 Task: Set and save the audio visualization to the Scope.
Action: Mouse moved to (47, 10)
Screenshot: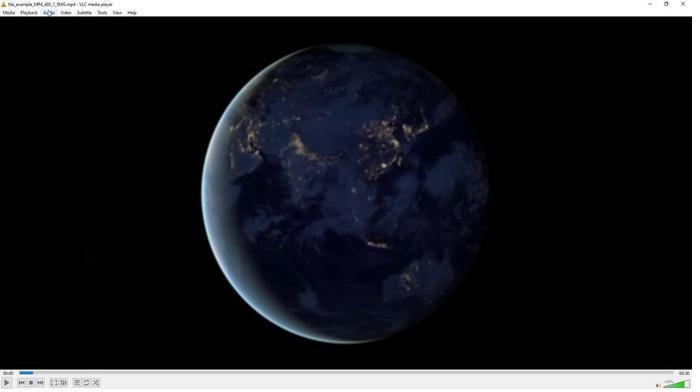 
Action: Mouse pressed left at (47, 10)
Screenshot: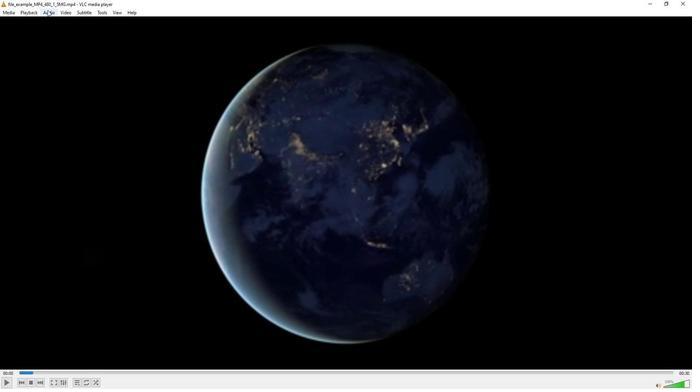 
Action: Mouse moved to (66, 48)
Screenshot: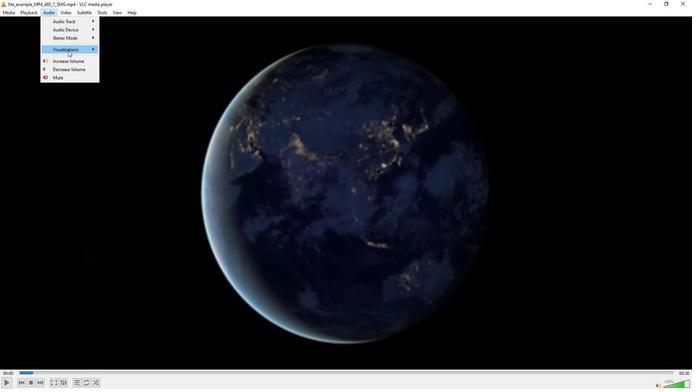
Action: Mouse pressed left at (66, 48)
Screenshot: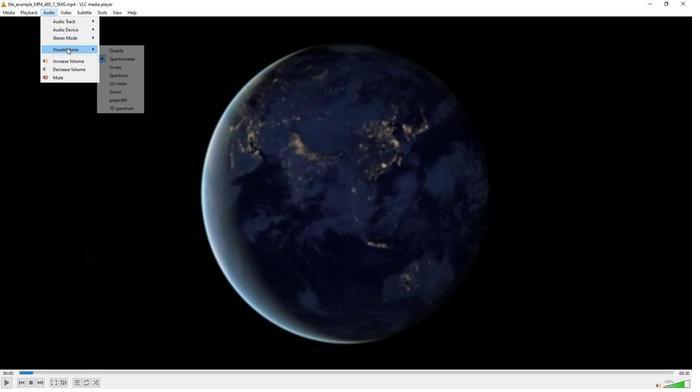 
Action: Mouse moved to (115, 67)
Screenshot: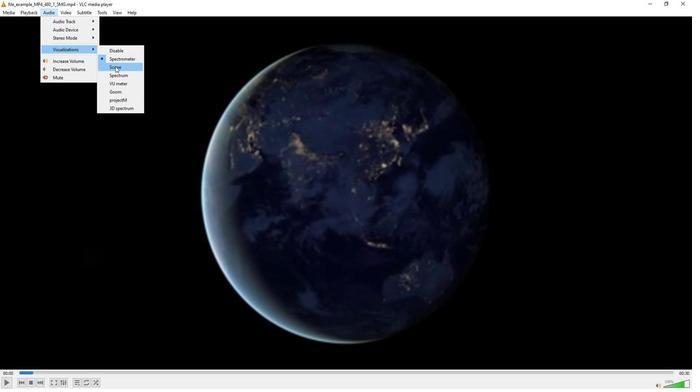 
Action: Mouse pressed left at (115, 67)
Screenshot: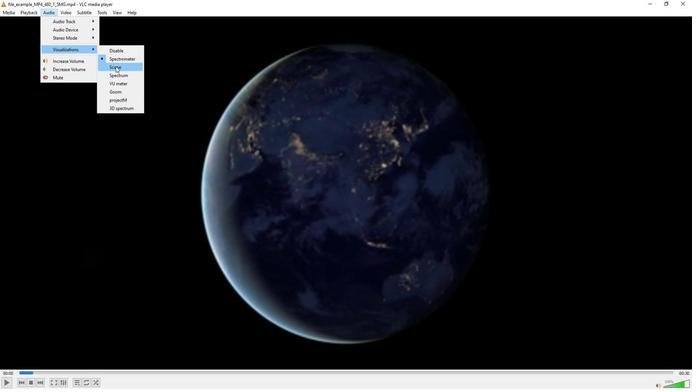 
Action: Mouse moved to (118, 88)
Screenshot: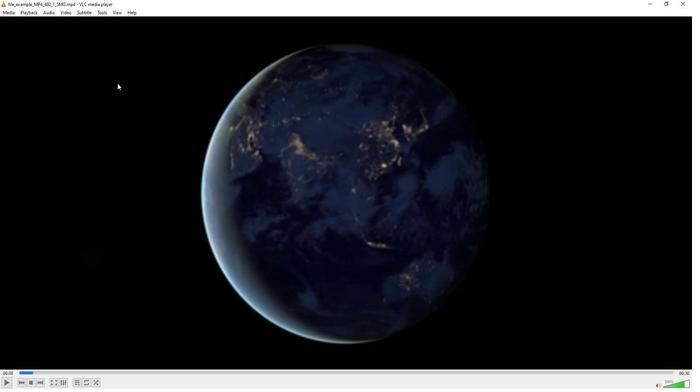
